 Task: Check the pending groups request.
Action: Mouse moved to (470, 48)
Screenshot: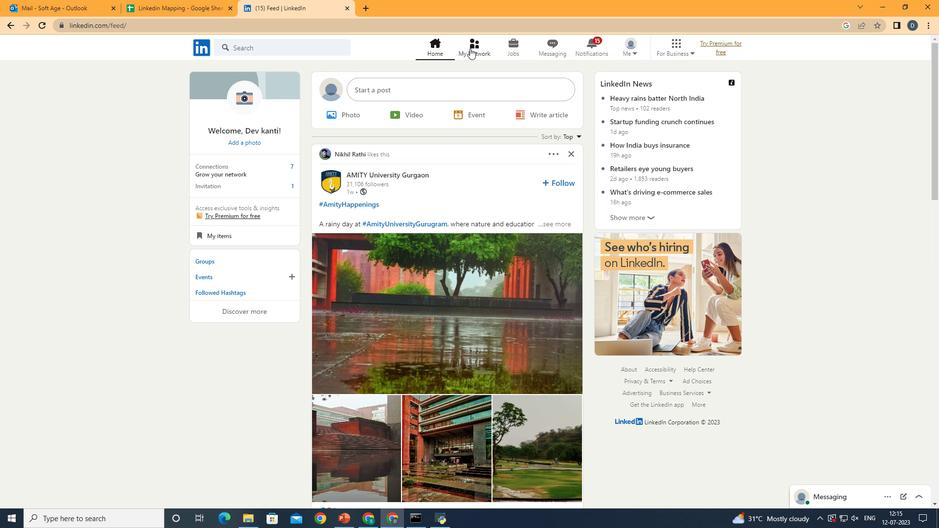
Action: Mouse pressed left at (470, 48)
Screenshot: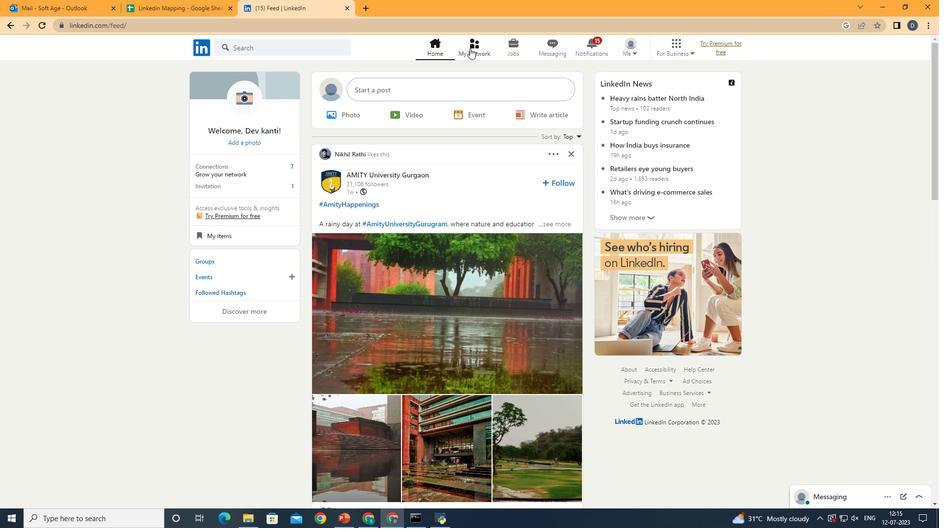 
Action: Mouse moved to (239, 161)
Screenshot: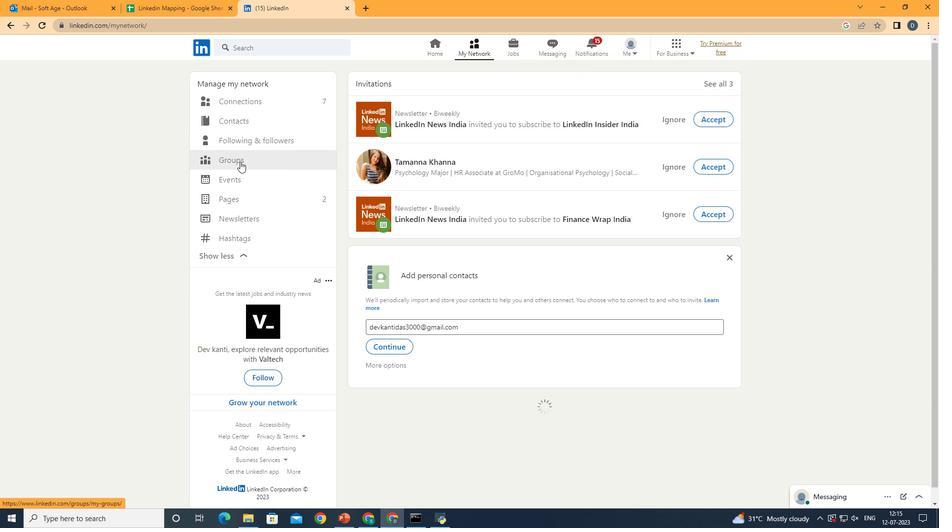 
Action: Mouse pressed left at (239, 161)
Screenshot: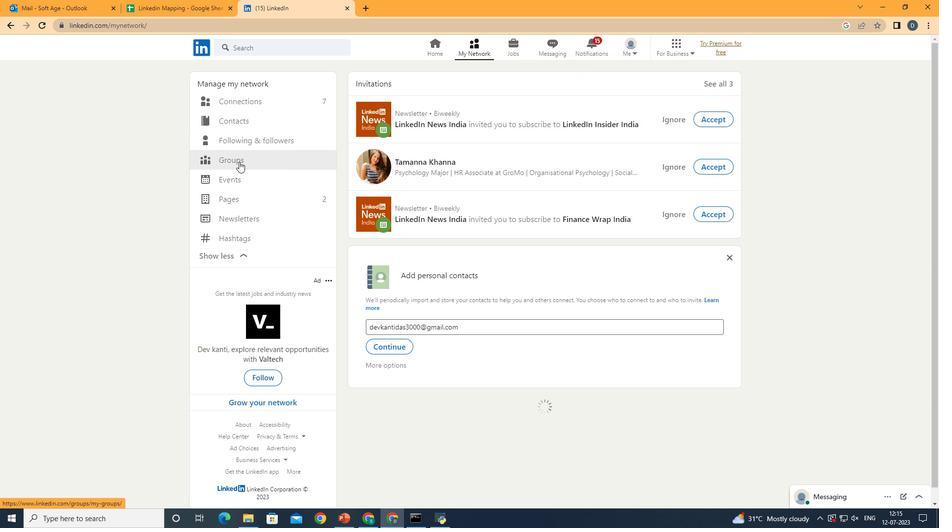 
Action: Mouse moved to (277, 88)
Screenshot: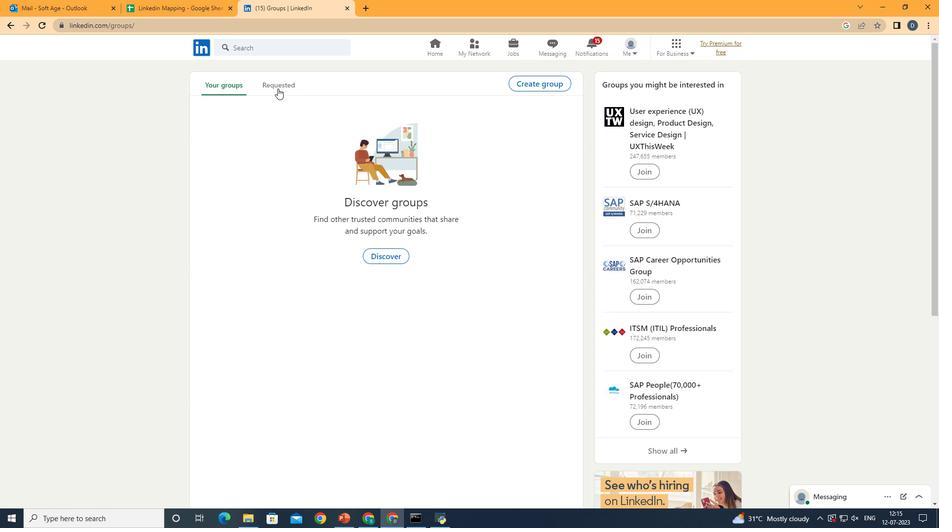 
Action: Mouse pressed left at (277, 88)
Screenshot: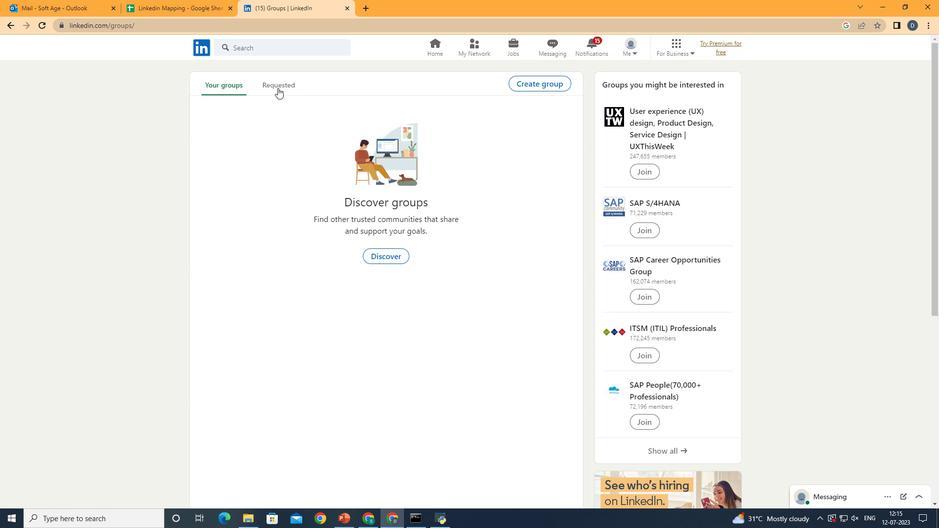 
Action: Mouse moved to (478, 376)
Screenshot: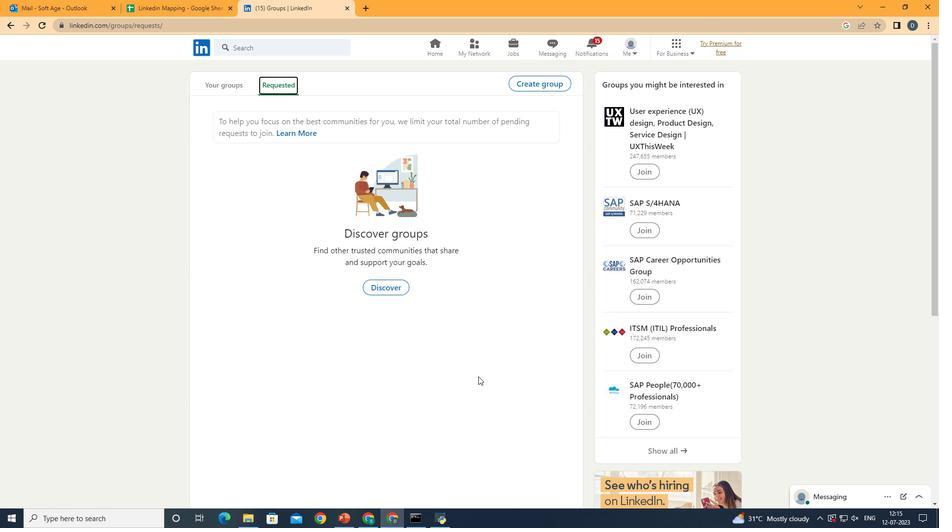 
